 Task: Move slide to end.
Action: Mouse moved to (189, 66)
Screenshot: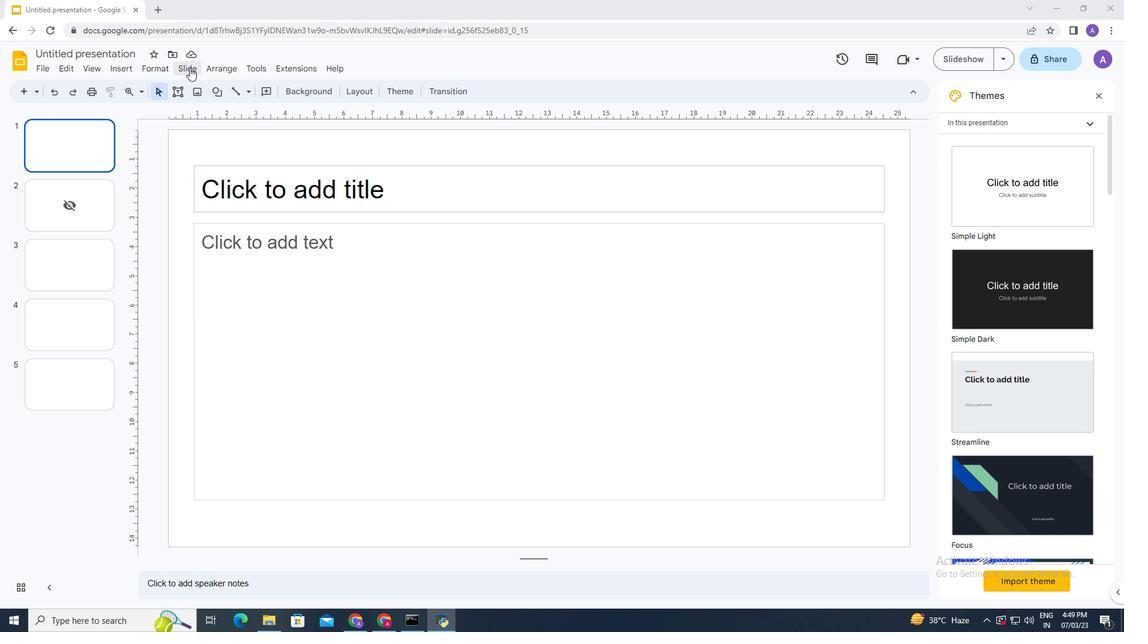 
Action: Mouse pressed left at (189, 66)
Screenshot: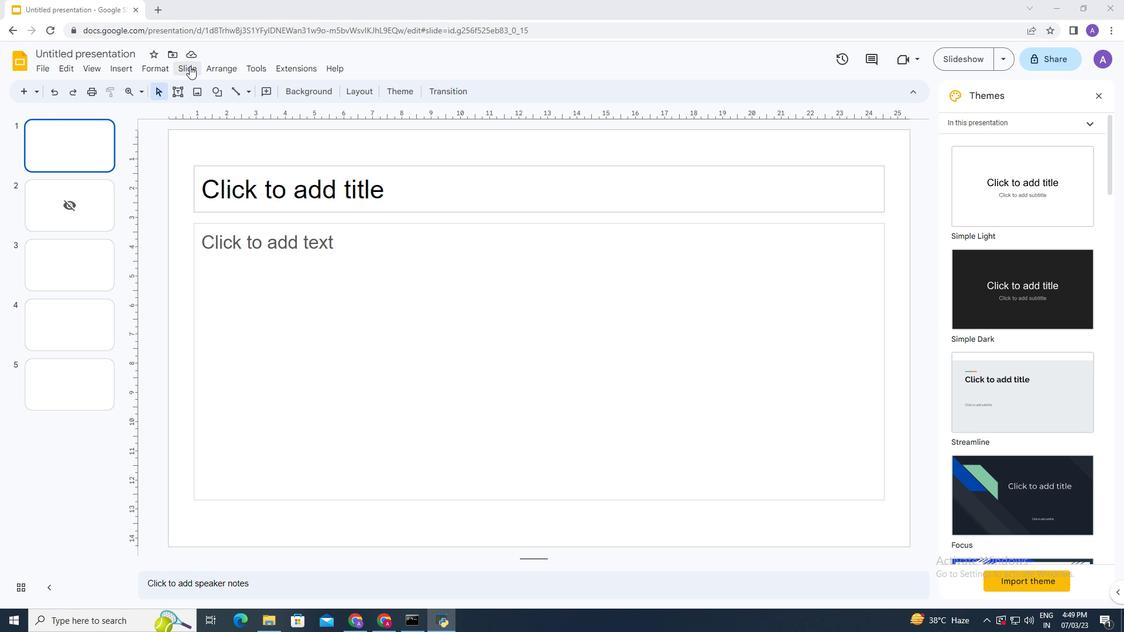 
Action: Mouse moved to (445, 224)
Screenshot: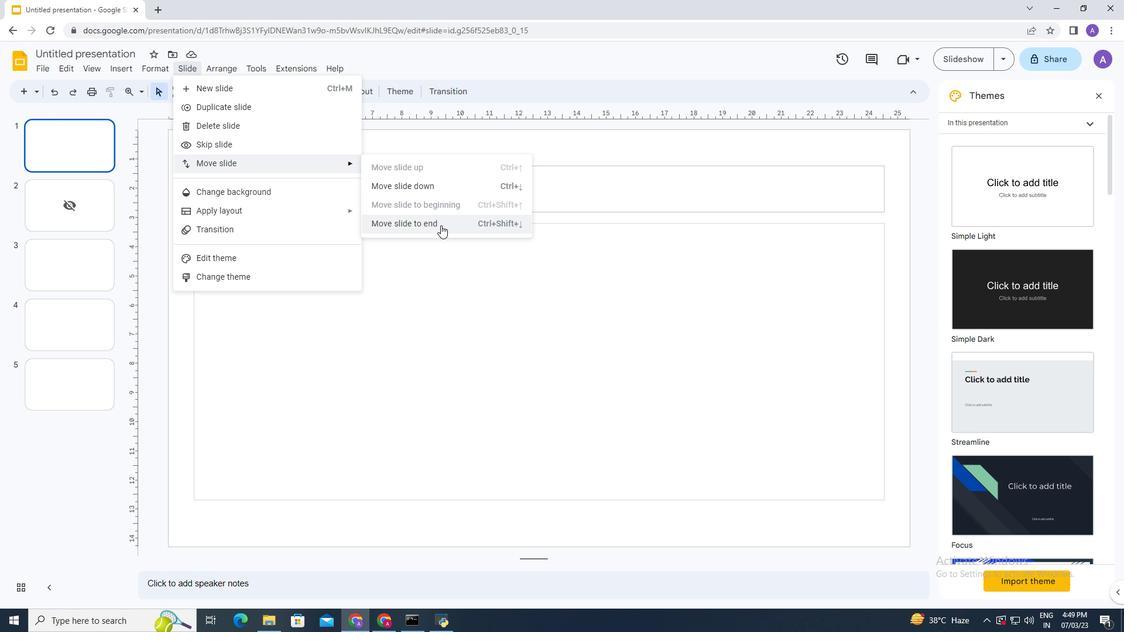 
Action: Mouse pressed left at (445, 224)
Screenshot: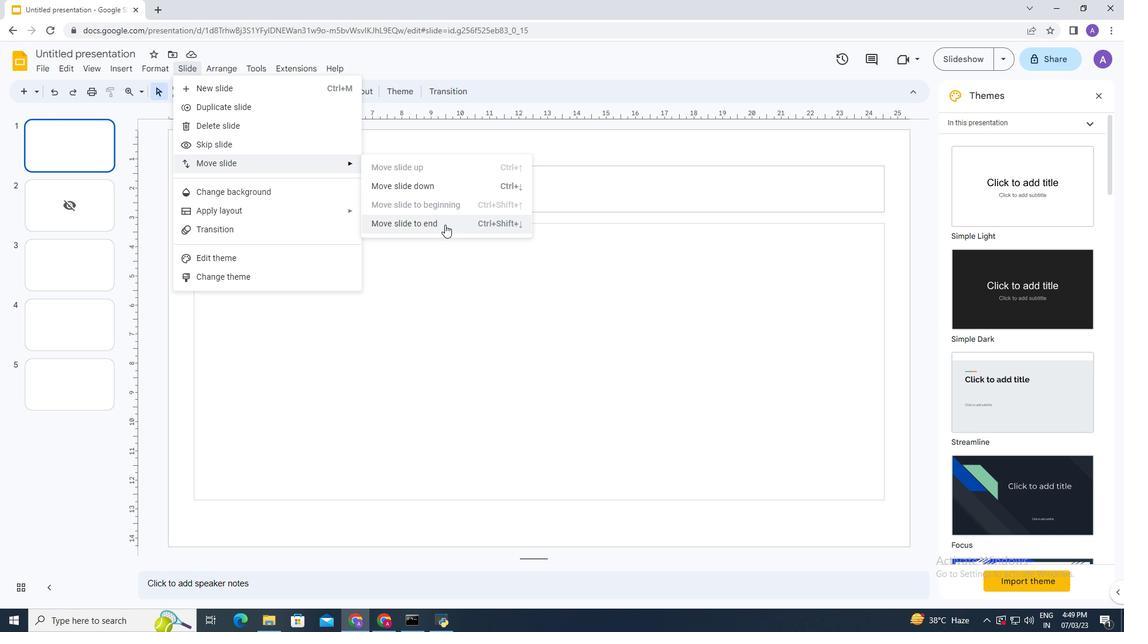 
Action: Mouse moved to (420, 257)
Screenshot: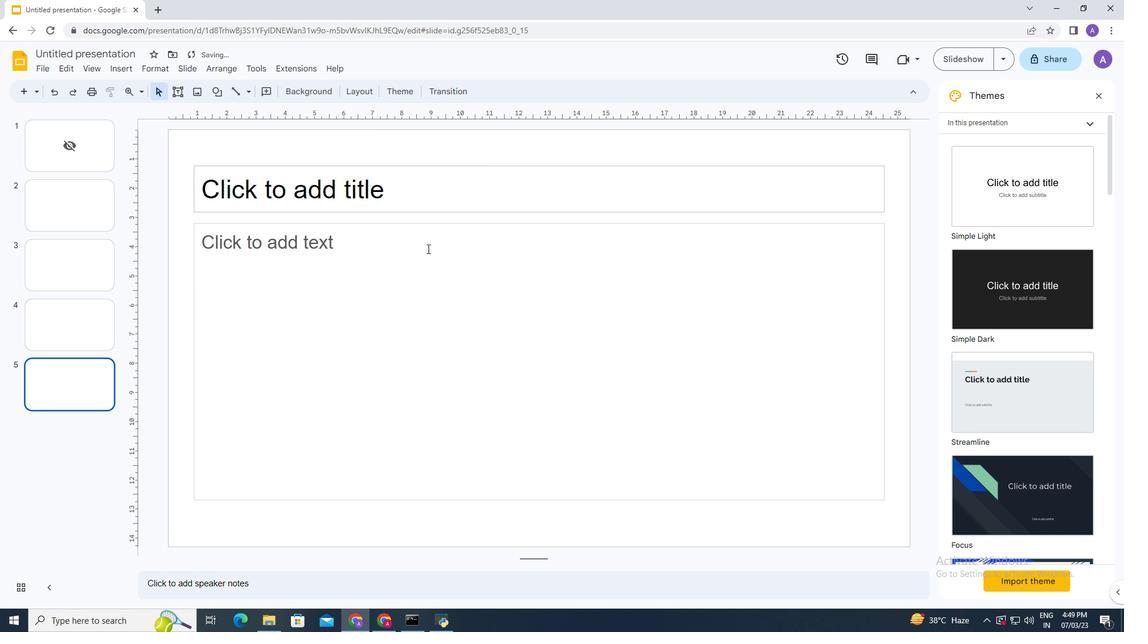 
